 Task: Make in the project CatalystWorks a sprint 'Speed Sprint'. Create in the project CatalystWorks a sprint 'Speed Sprint'. Add in the project CatalystWorks a sprint 'Speed Sprint'
Action: Mouse moved to (193, 61)
Screenshot: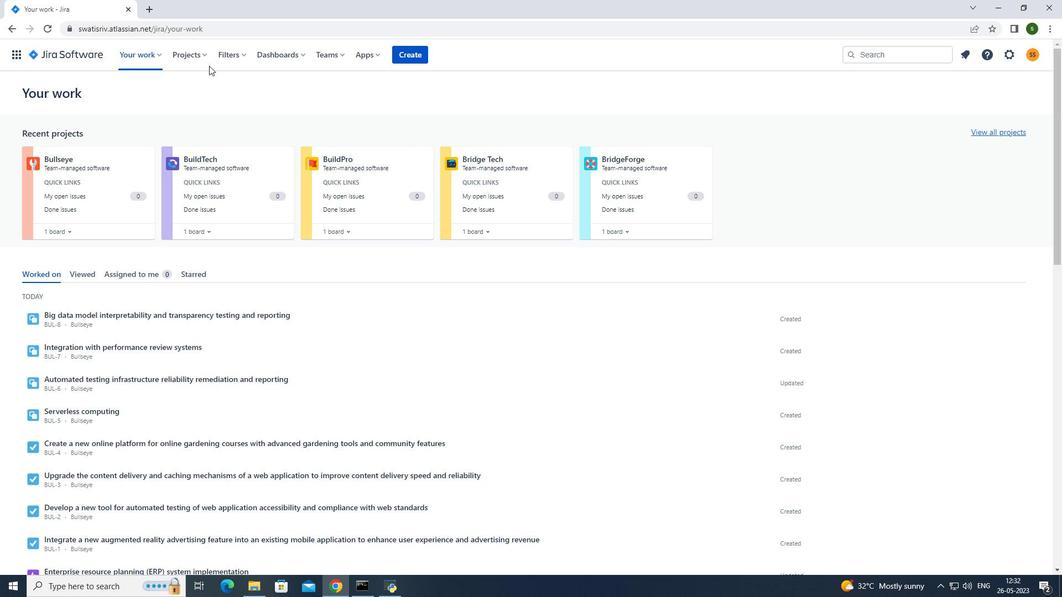 
Action: Mouse pressed left at (193, 61)
Screenshot: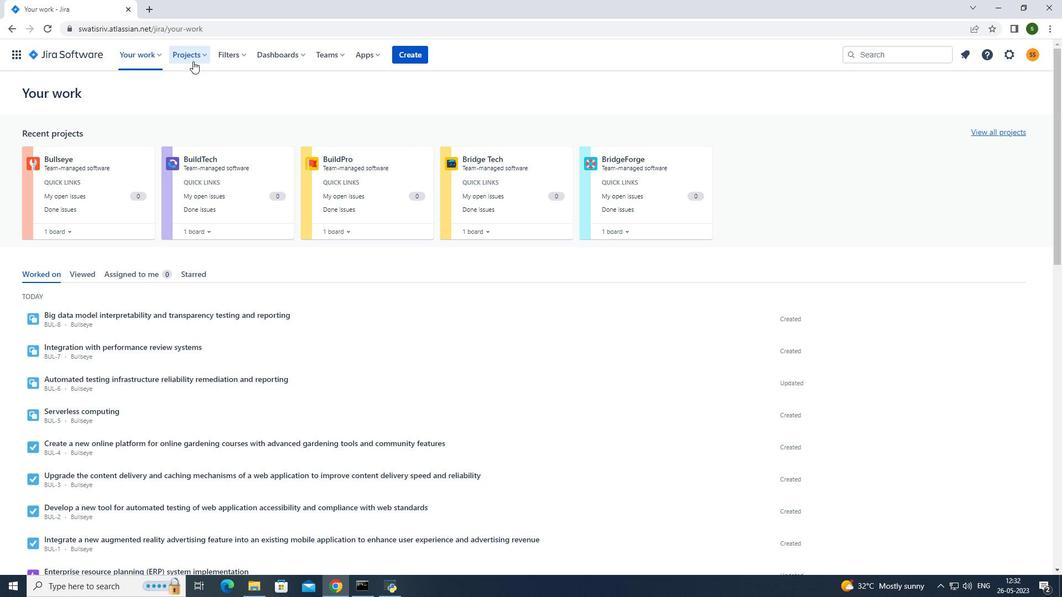 
Action: Mouse moved to (214, 94)
Screenshot: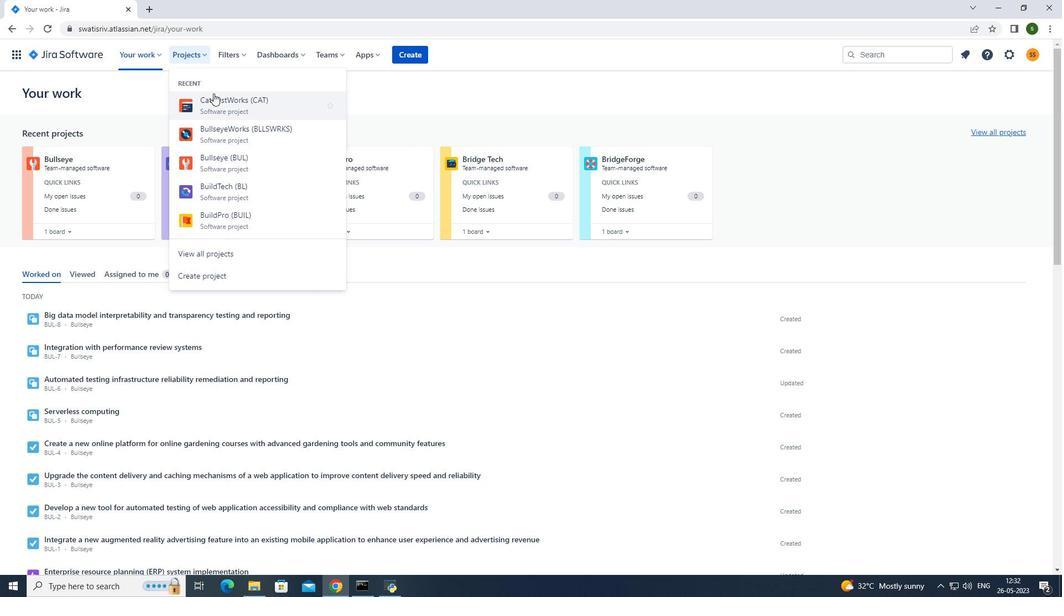 
Action: Mouse pressed left at (214, 94)
Screenshot: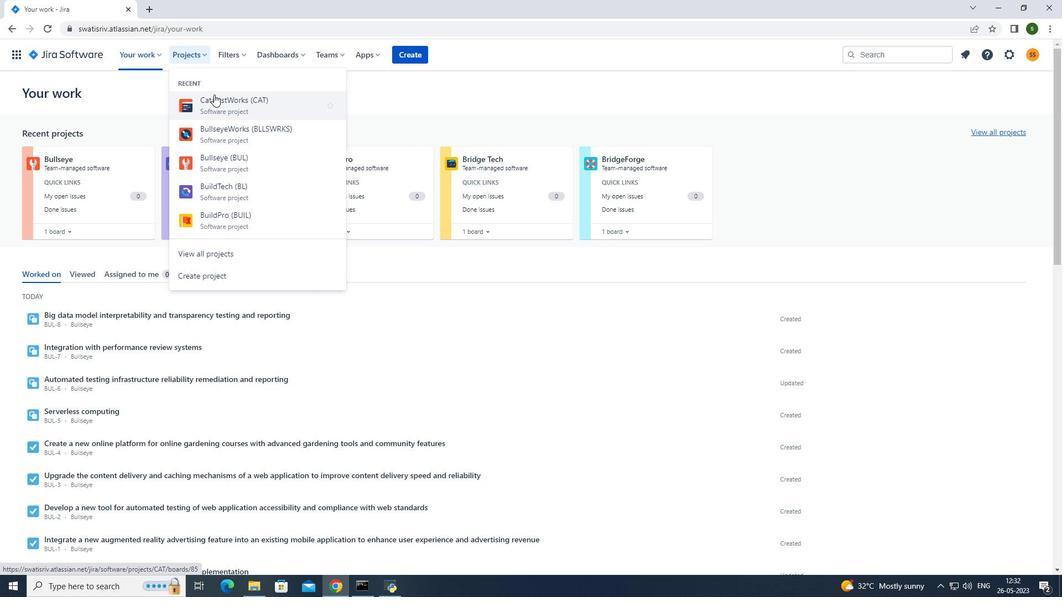 
Action: Mouse moved to (96, 163)
Screenshot: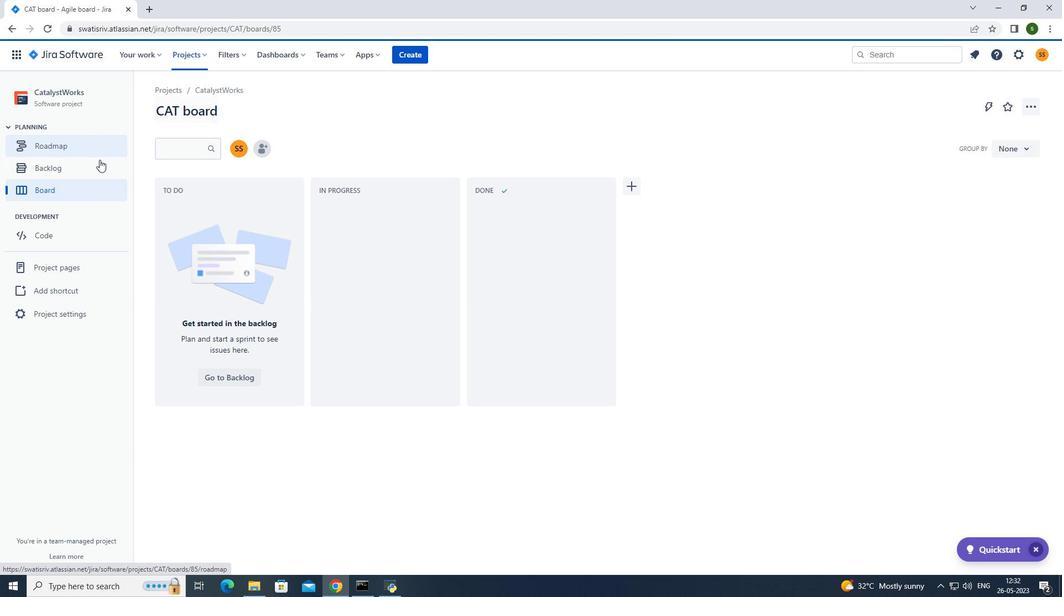 
Action: Mouse pressed left at (96, 163)
Screenshot: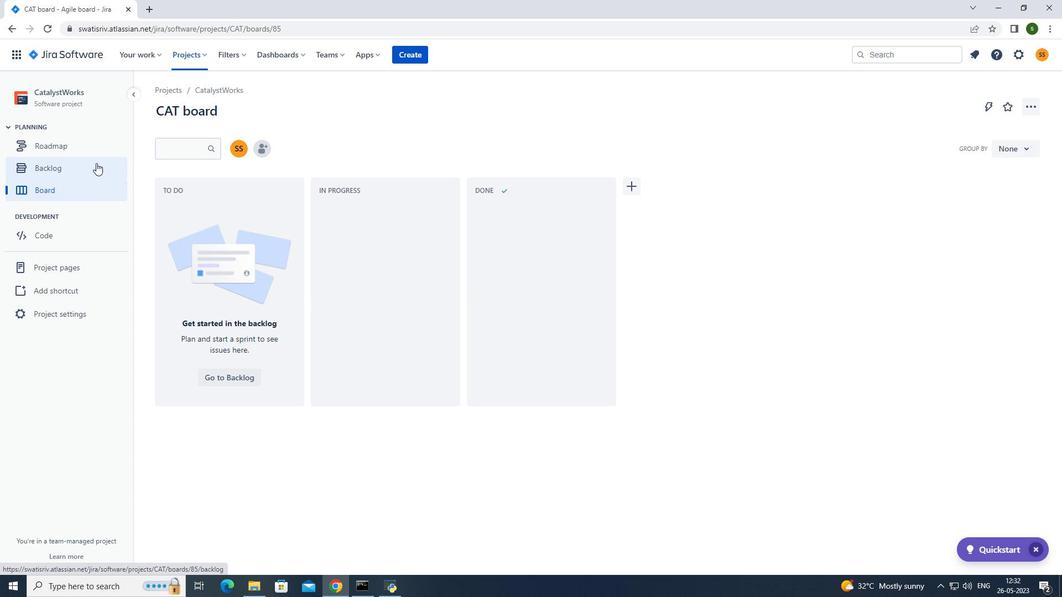 
Action: Mouse moved to (1020, 177)
Screenshot: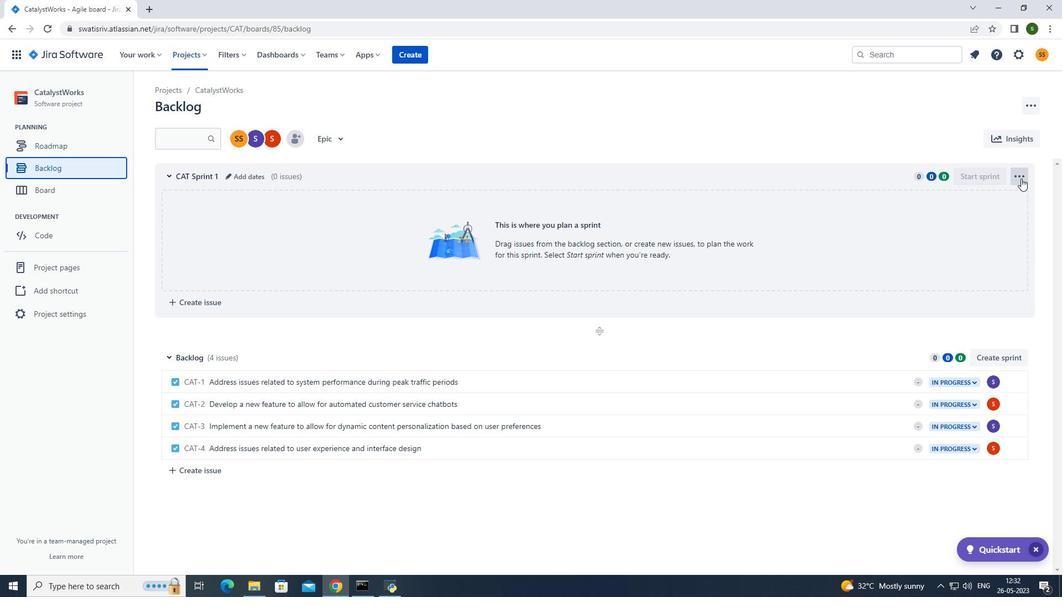 
Action: Mouse pressed left at (1020, 177)
Screenshot: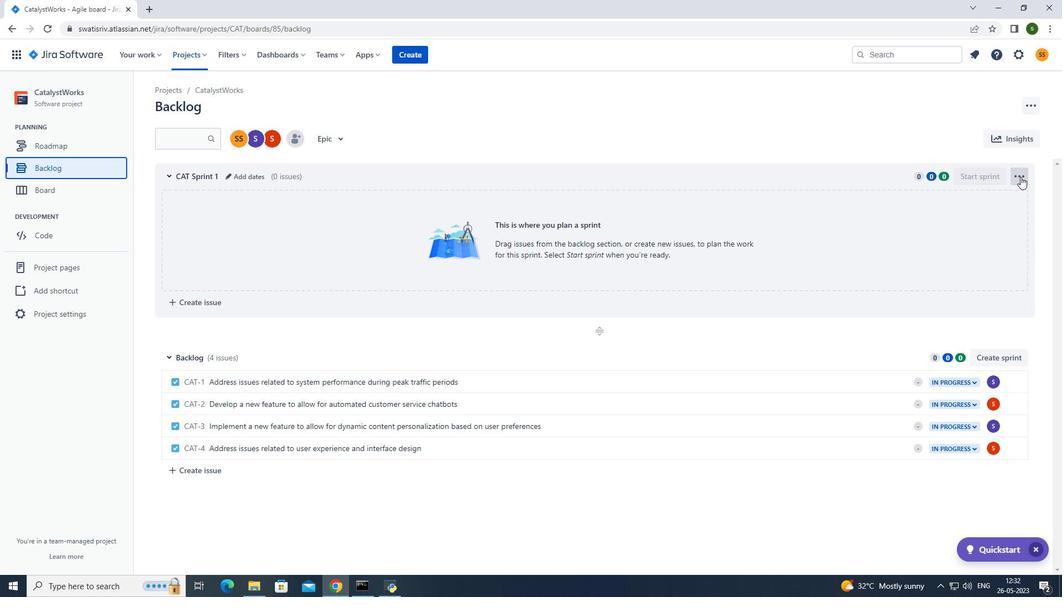 
Action: Mouse moved to (994, 203)
Screenshot: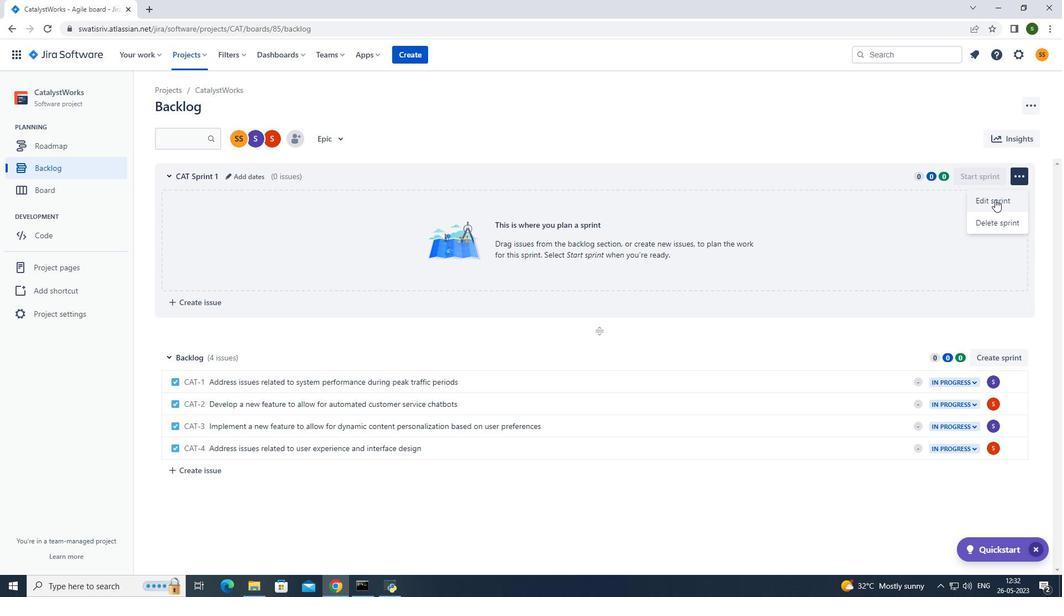 
Action: Mouse pressed left at (994, 203)
Screenshot: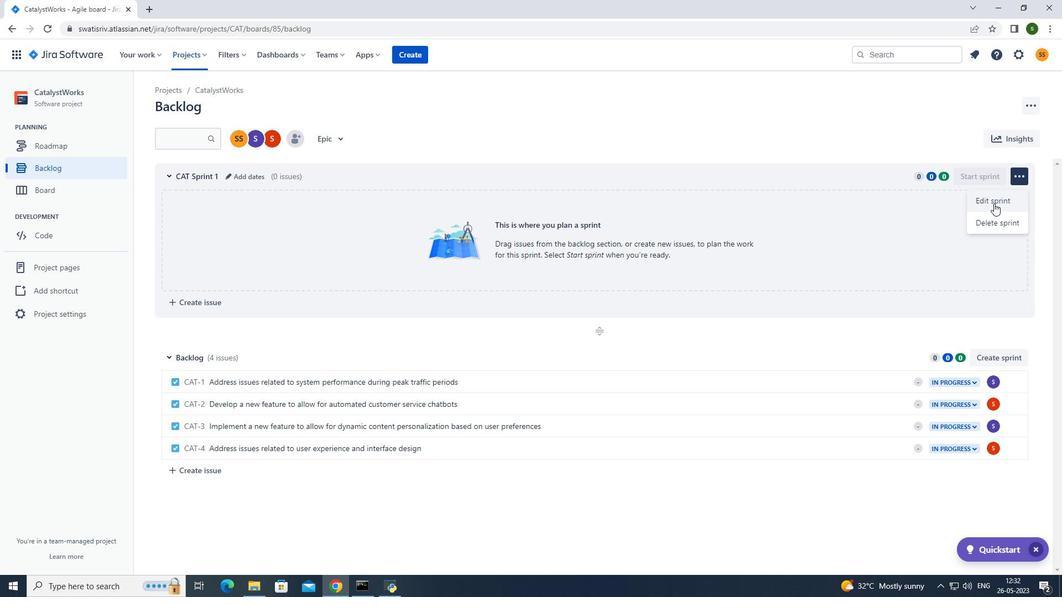 
Action: Mouse moved to (442, 133)
Screenshot: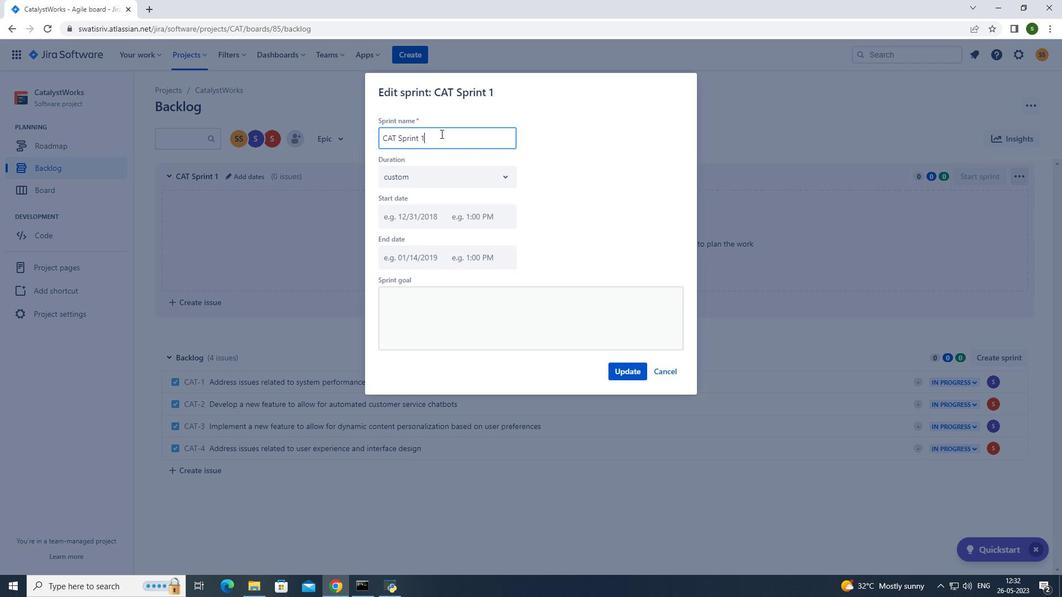 
Action: Key pressed <Key.backspace><Key.backspace><Key.backspace><Key.backspace><Key.backspace><Key.backspace><Key.backspace><Key.backspace><Key.backspace><Key.backspace><Key.backspace><Key.backspace><Key.backspace><Key.caps_lock>S<Key.caps_lock>peed<Key.space><Key.caps_lock>S<Key.caps_lock>print
Screenshot: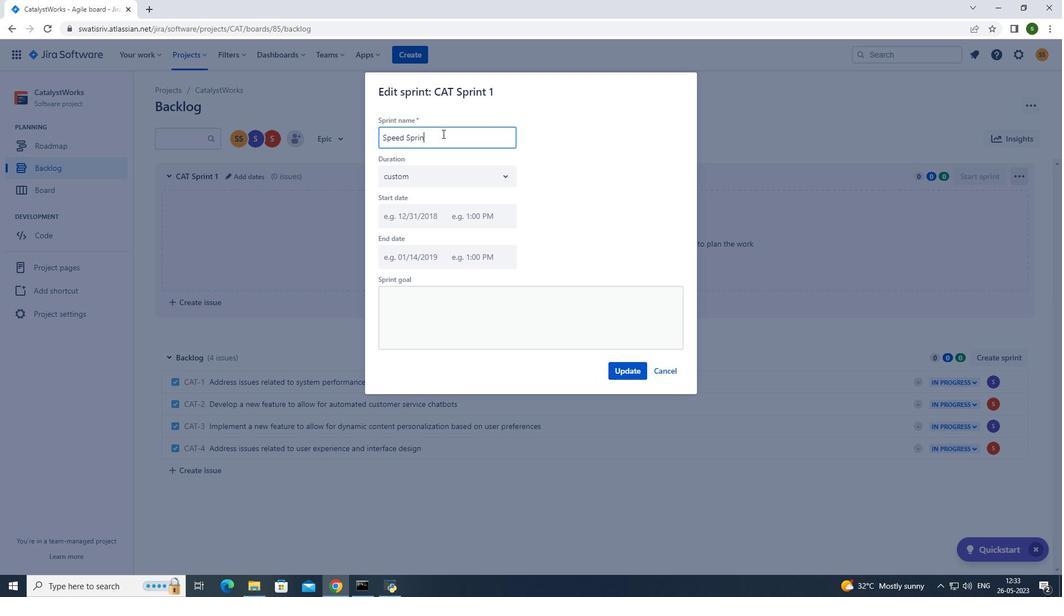 
Action: Mouse moved to (635, 368)
Screenshot: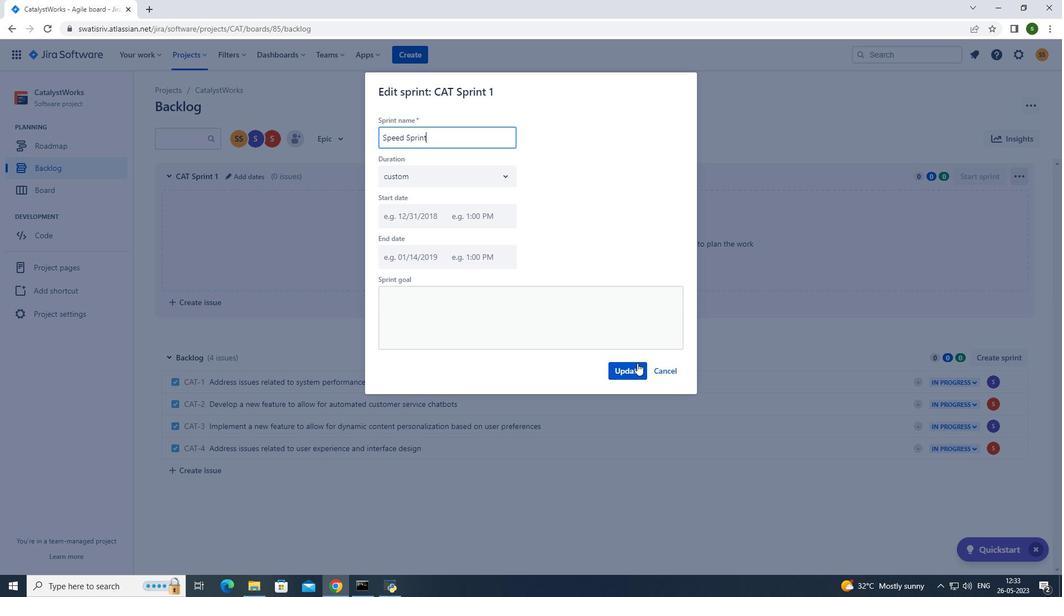 
Action: Mouse pressed left at (635, 368)
Screenshot: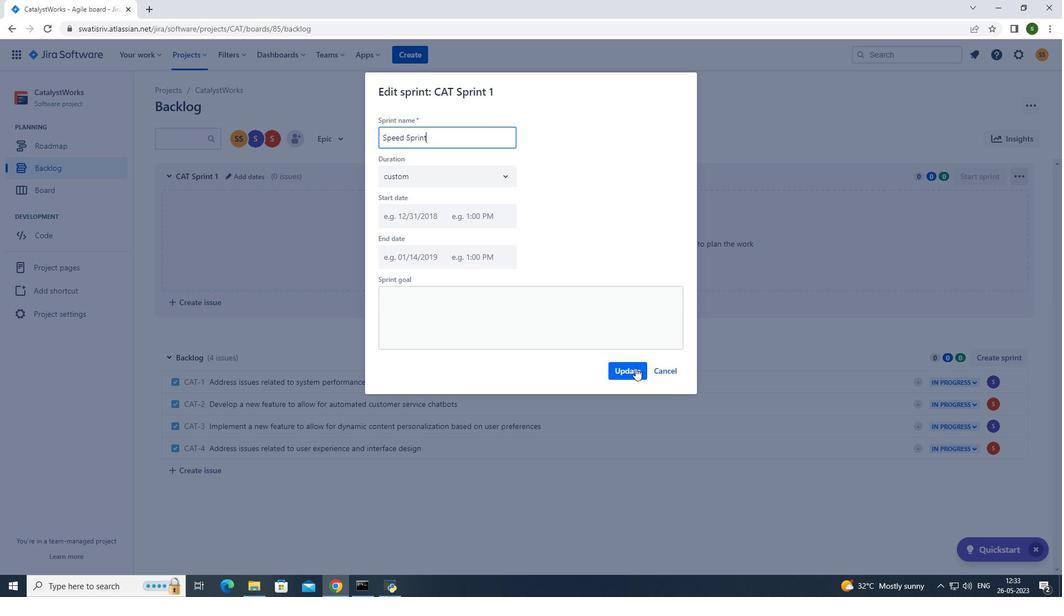 
Action: Mouse moved to (179, 54)
Screenshot: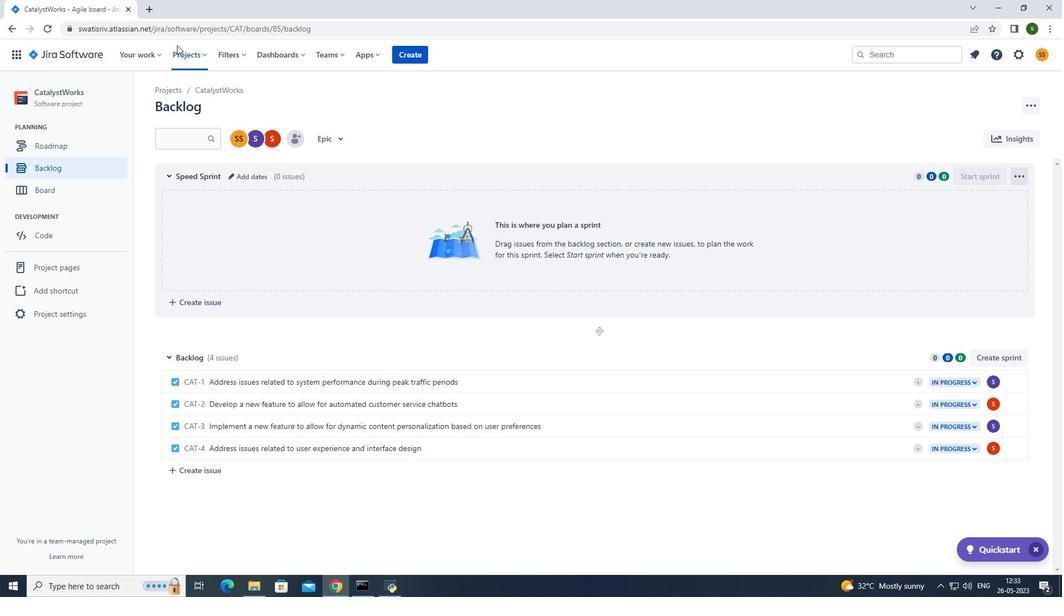 
Action: Mouse pressed left at (179, 54)
Screenshot: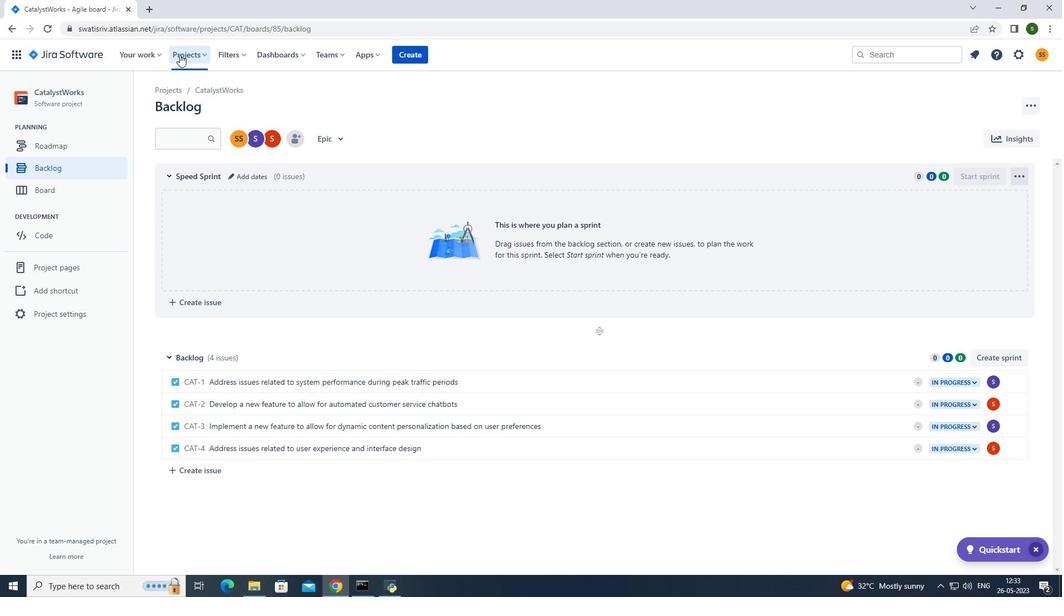 
Action: Mouse moved to (239, 116)
Screenshot: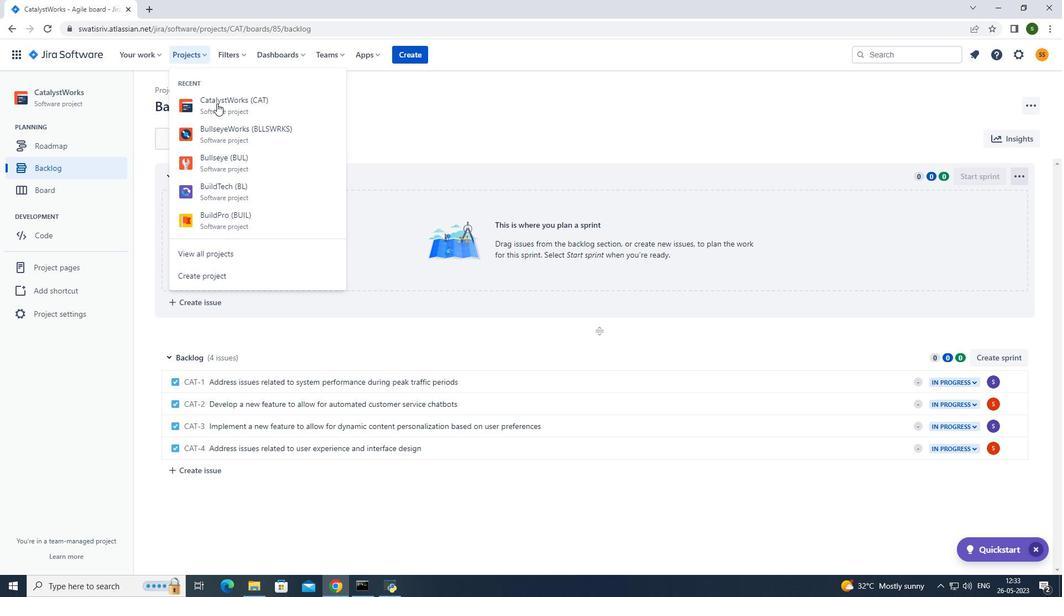 
Action: Mouse pressed left at (239, 116)
Screenshot: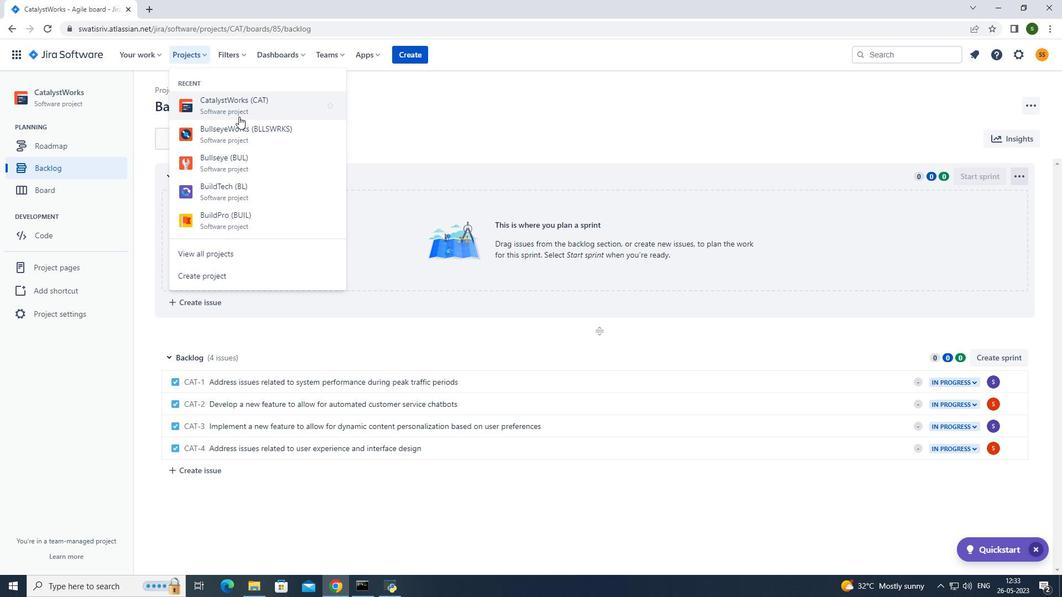 
Action: Mouse moved to (81, 173)
Screenshot: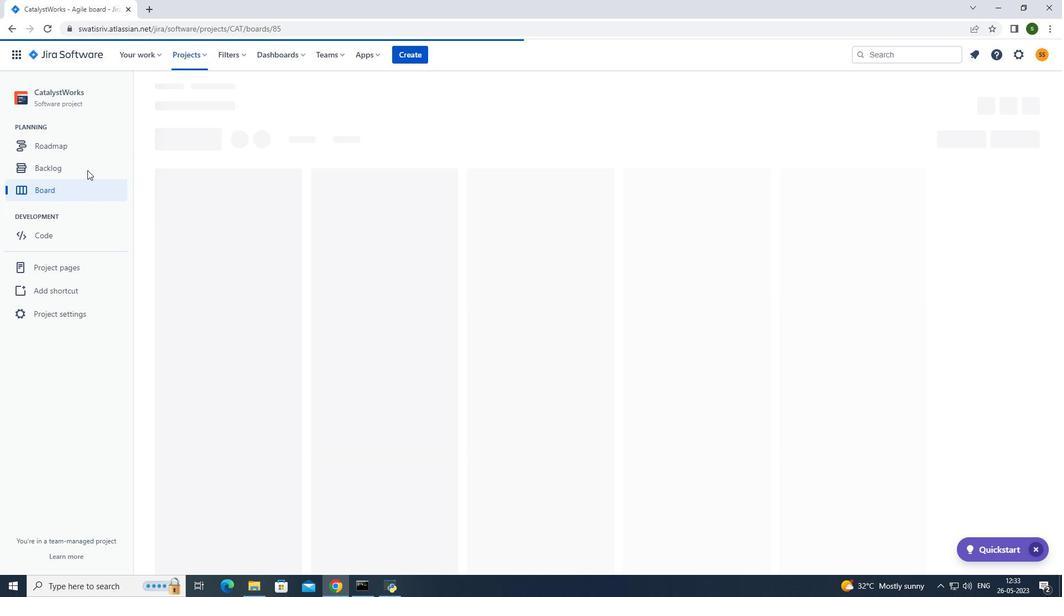 
Action: Mouse pressed left at (81, 173)
Screenshot: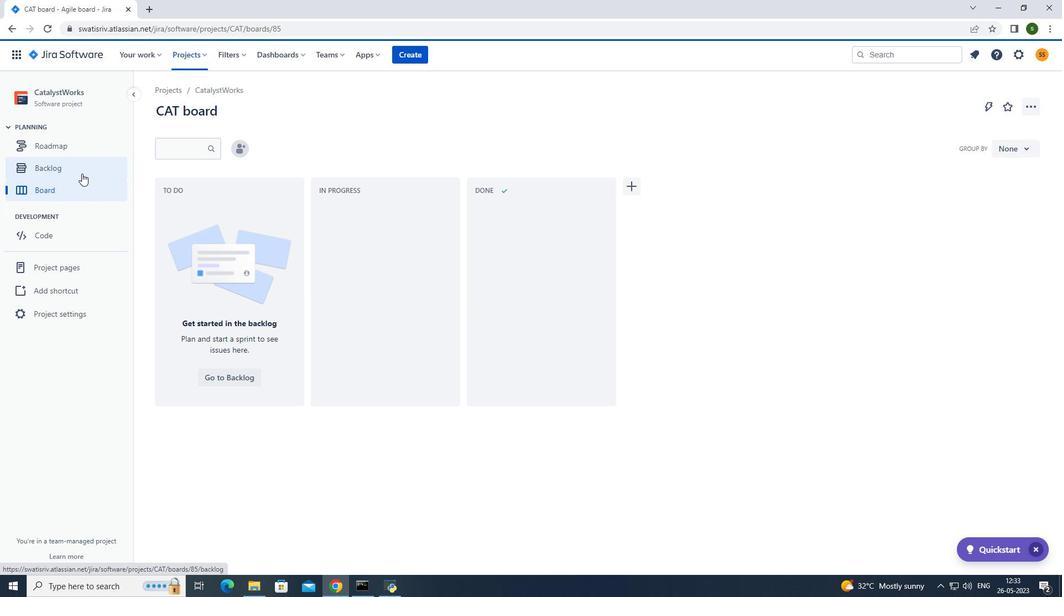 
Action: Mouse moved to (984, 356)
Screenshot: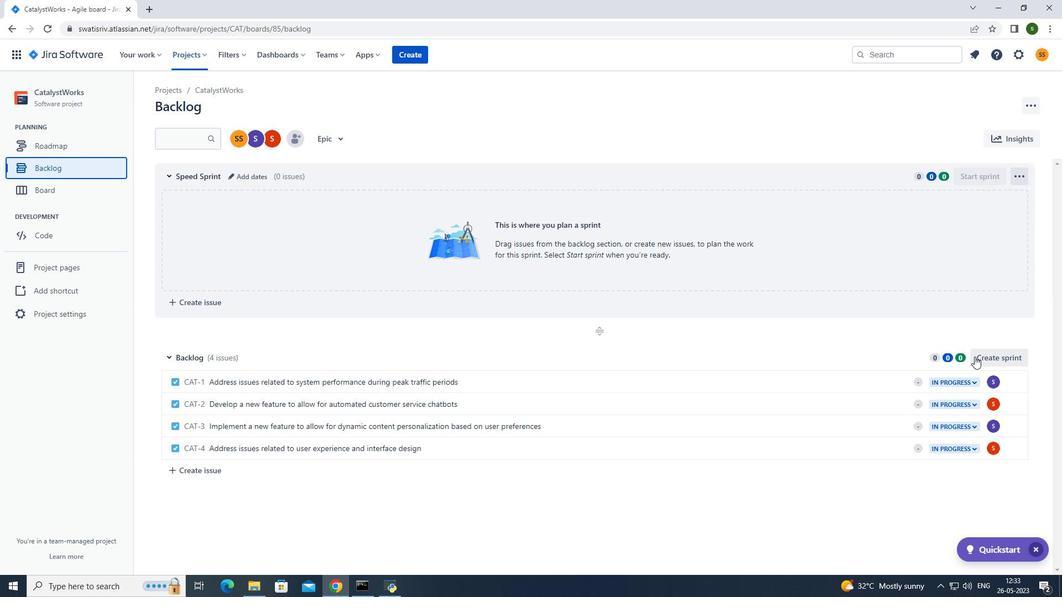 
Action: Mouse pressed left at (984, 356)
Screenshot: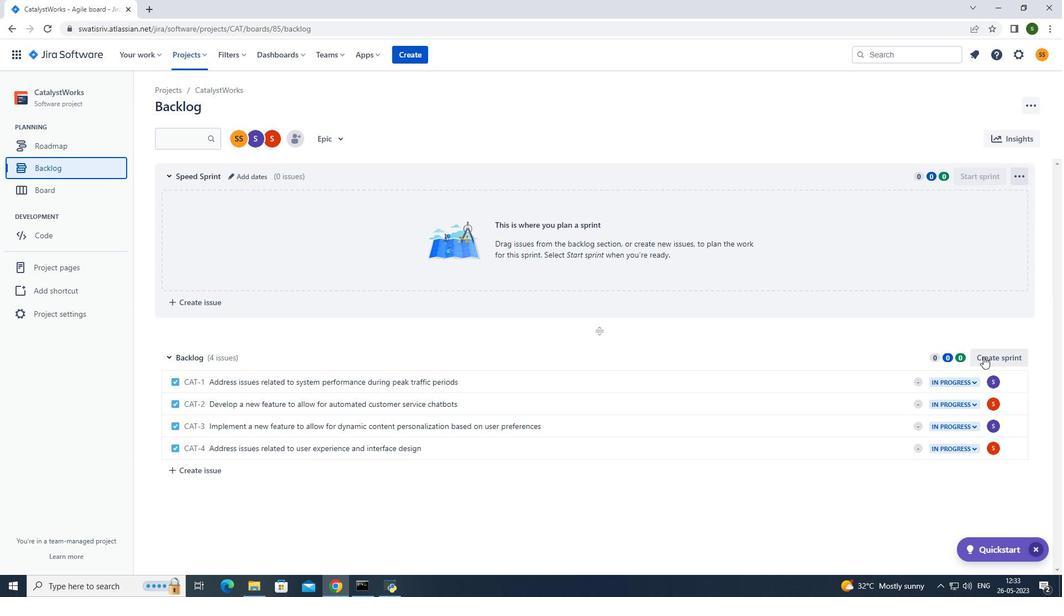 
Action: Mouse moved to (1027, 358)
Screenshot: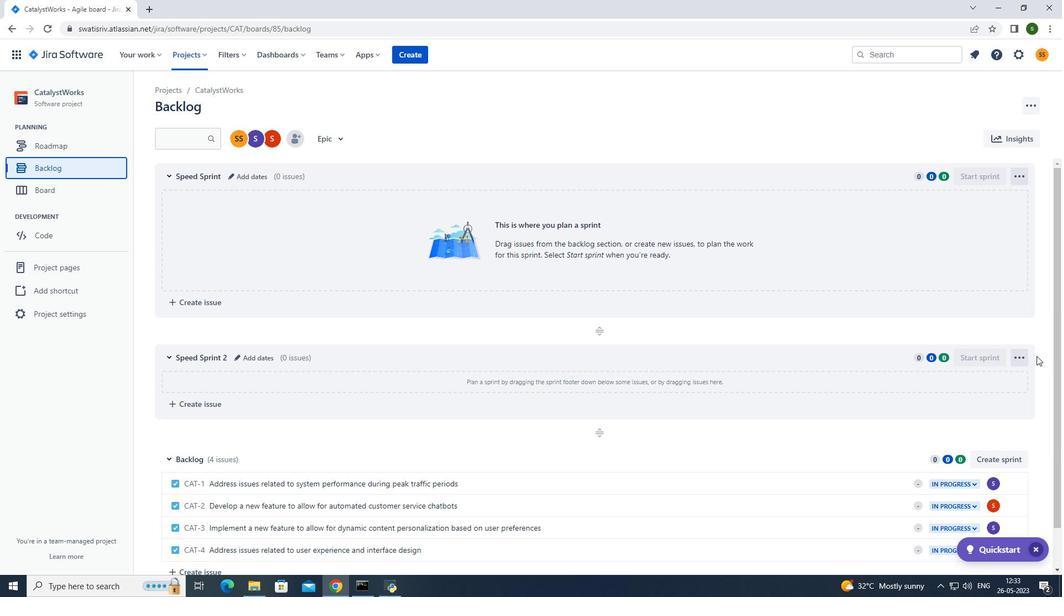 
Action: Mouse pressed left at (1027, 358)
Screenshot: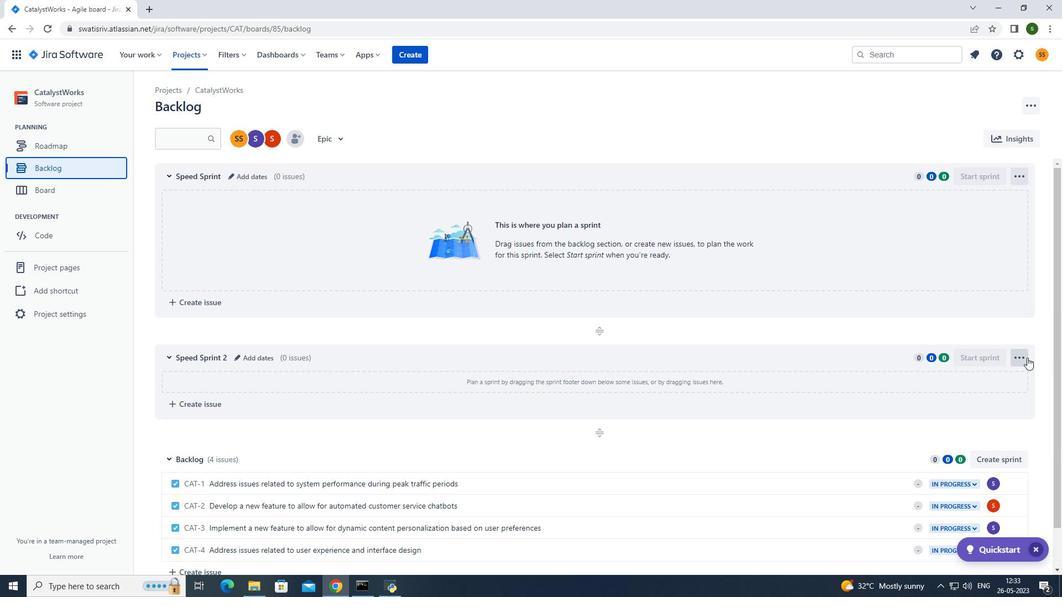 
Action: Mouse moved to (1004, 400)
Screenshot: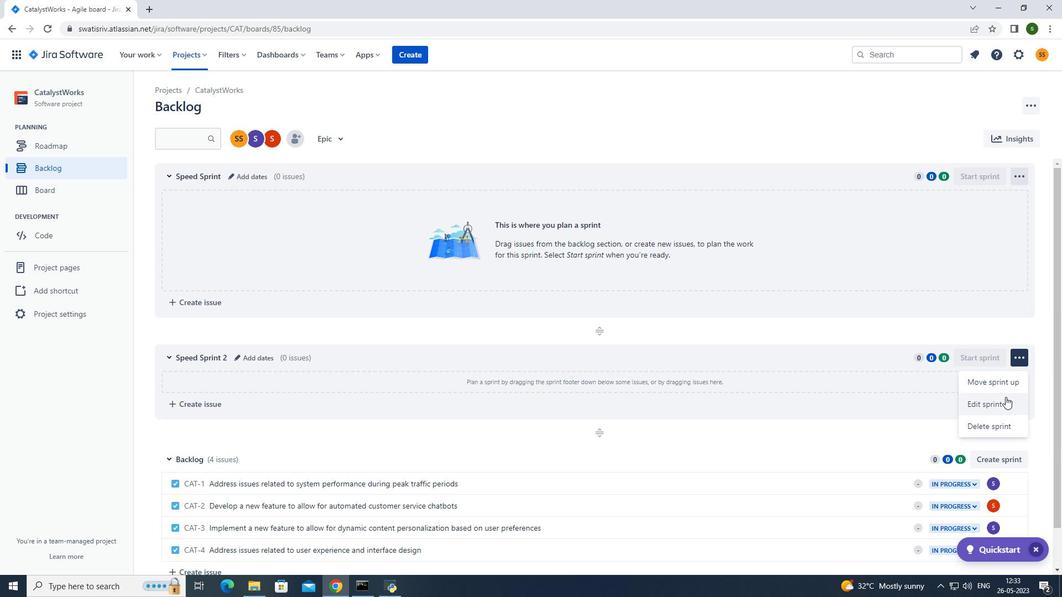 
Action: Mouse pressed left at (1004, 400)
Screenshot: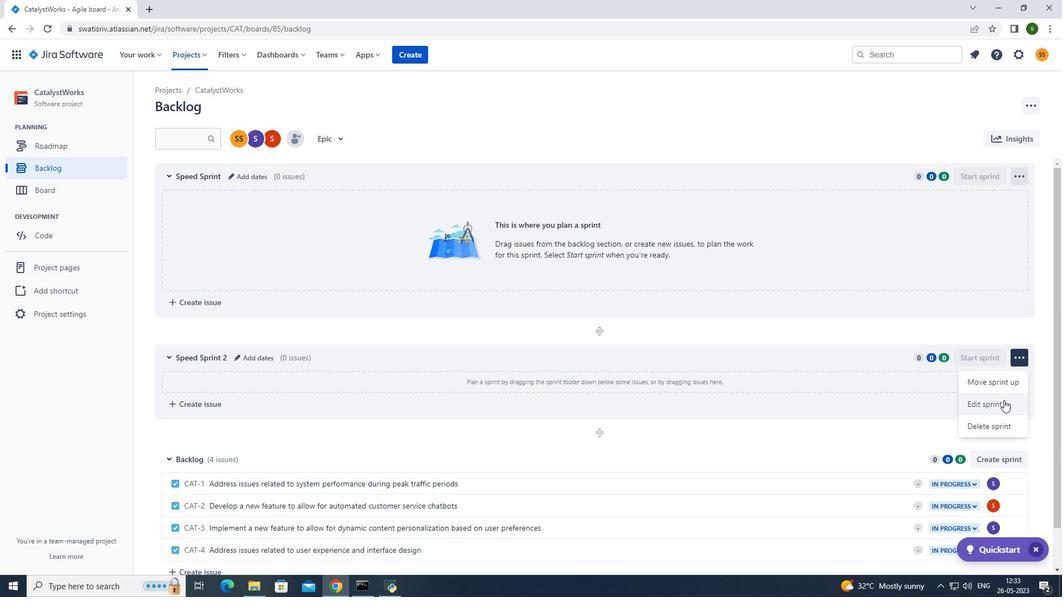 
Action: Mouse moved to (473, 144)
Screenshot: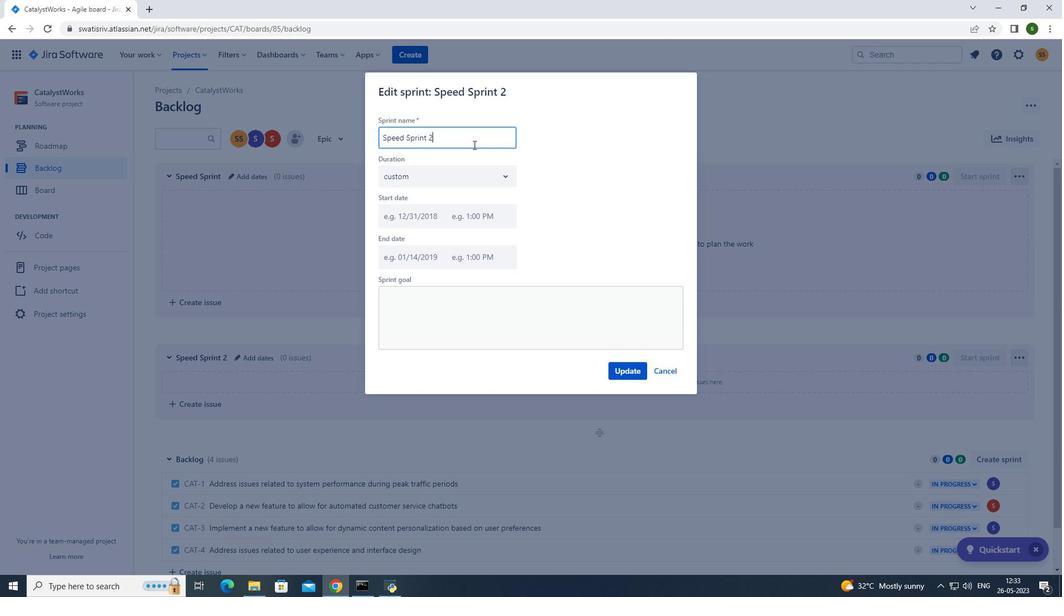 
Action: Key pressed <Key.backspace><Key.backspace><Key.backspace><Key.backspace><Key.backspace><Key.backspace><Key.backspace><Key.backspace><Key.backspace><Key.backspace><Key.backspace><Key.backspace><Key.backspace><Key.backspace><Key.backspace><Key.backspace><Key.caps_lock>S<Key.caps_lock>peed<Key.space><Key.caps_lock>S<Key.caps_lock>print
Screenshot: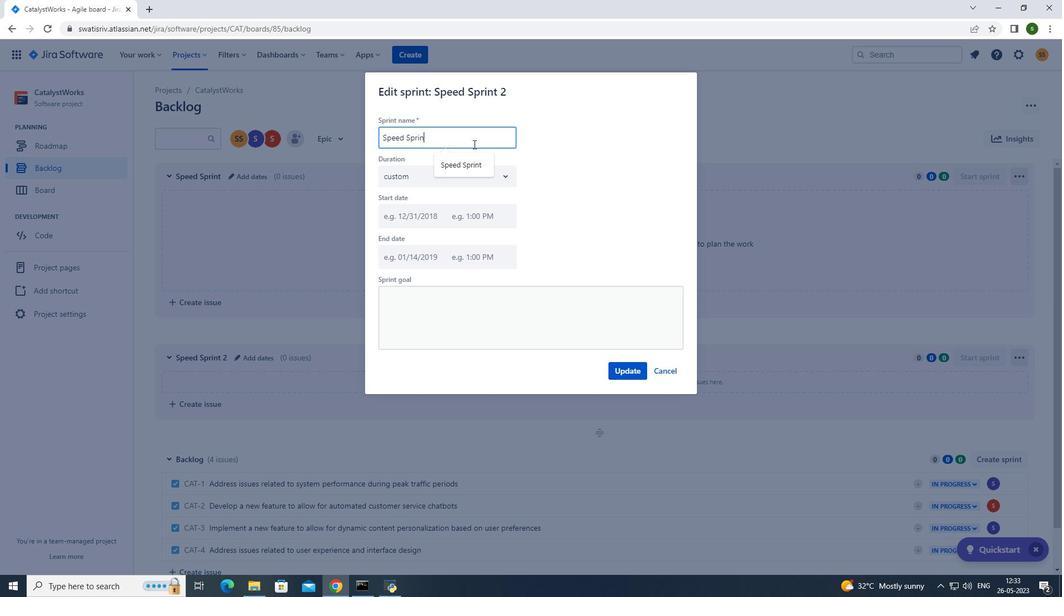 
Action: Mouse moved to (635, 377)
Screenshot: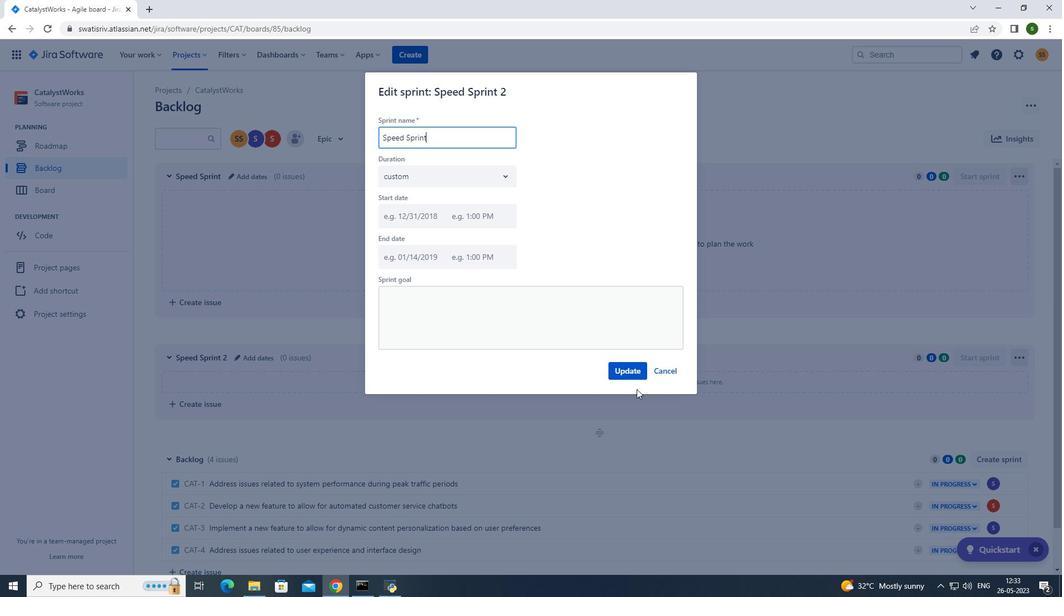 
Action: Mouse pressed left at (635, 377)
Screenshot: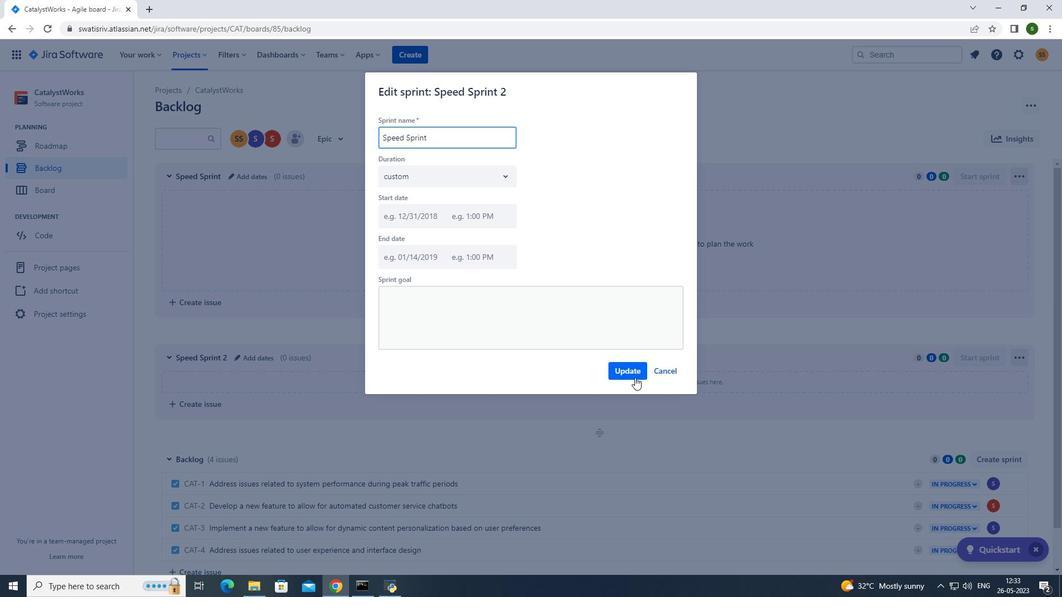 
Action: Mouse moved to (202, 55)
Screenshot: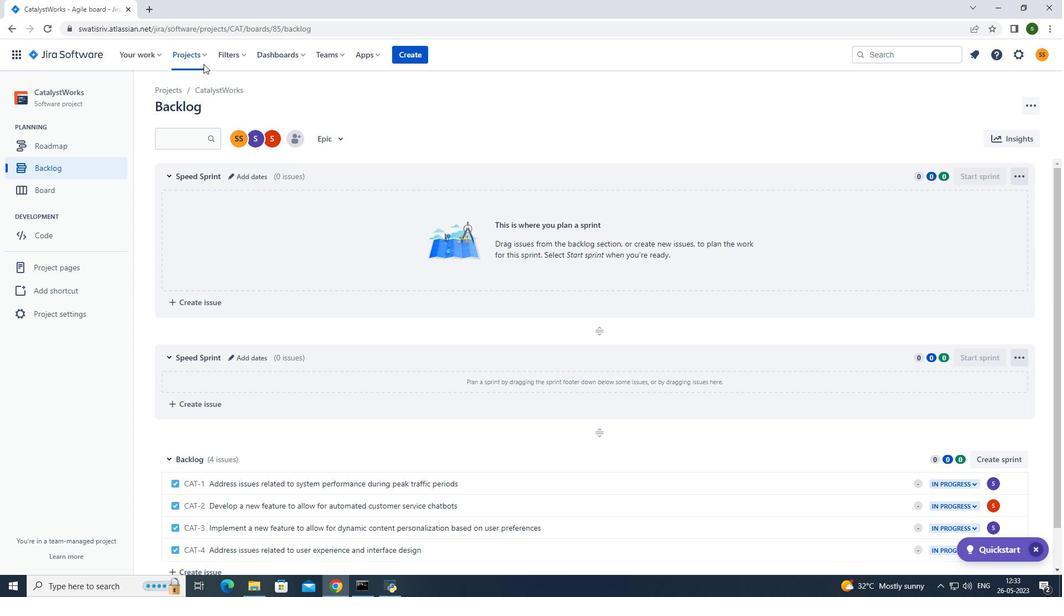 
Action: Mouse pressed left at (202, 55)
Screenshot: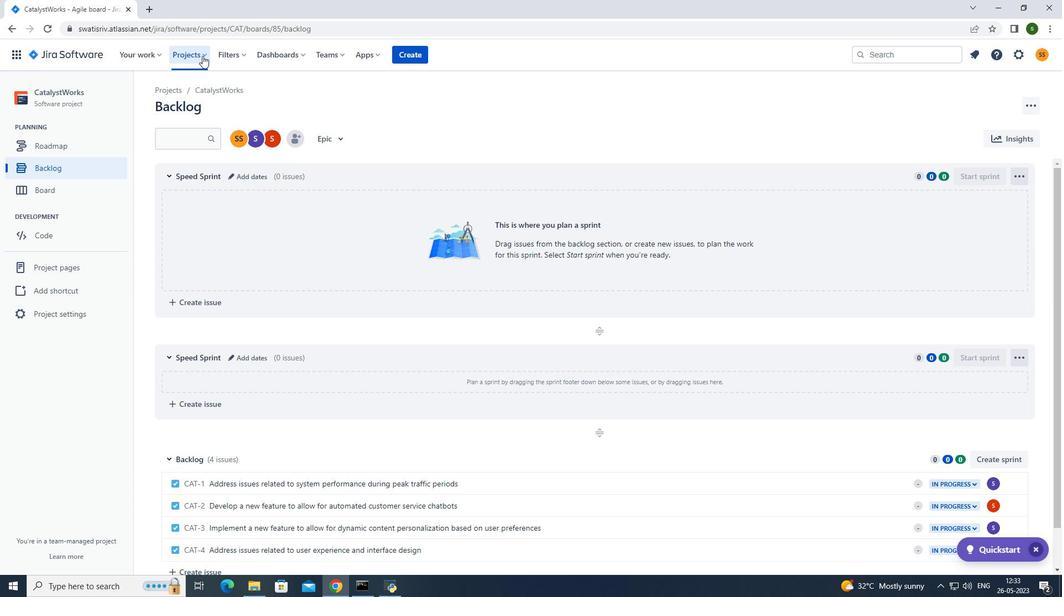 
Action: Mouse moved to (213, 103)
Screenshot: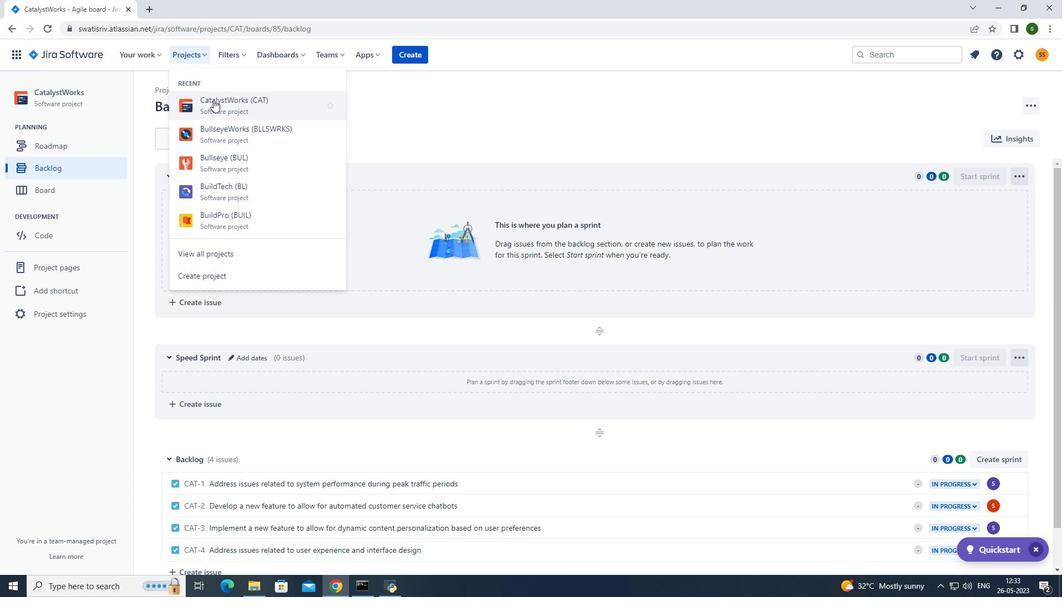 
Action: Mouse pressed left at (213, 103)
Screenshot: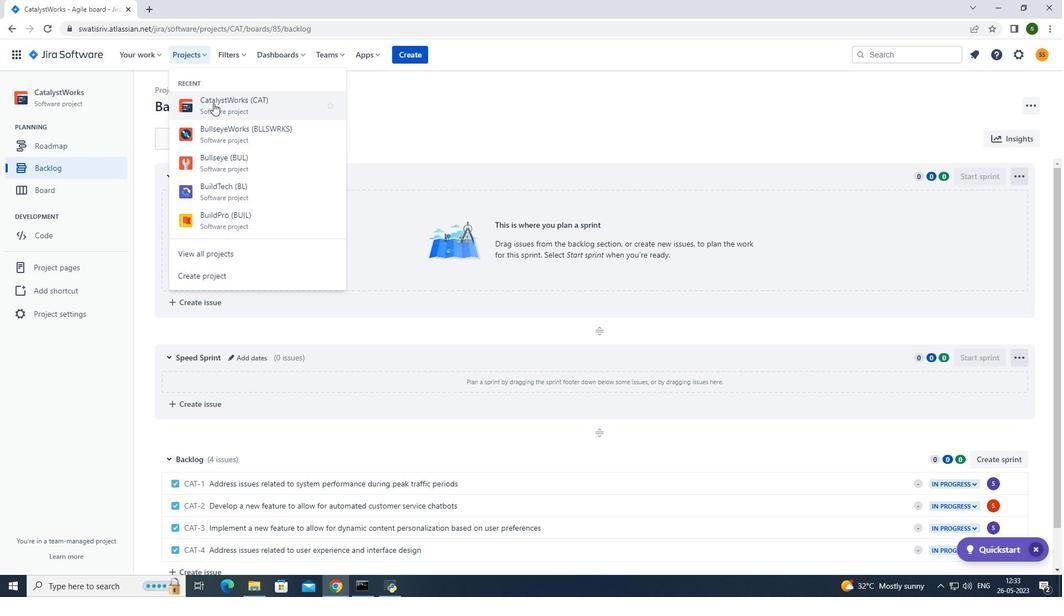 
Action: Mouse moved to (87, 168)
Screenshot: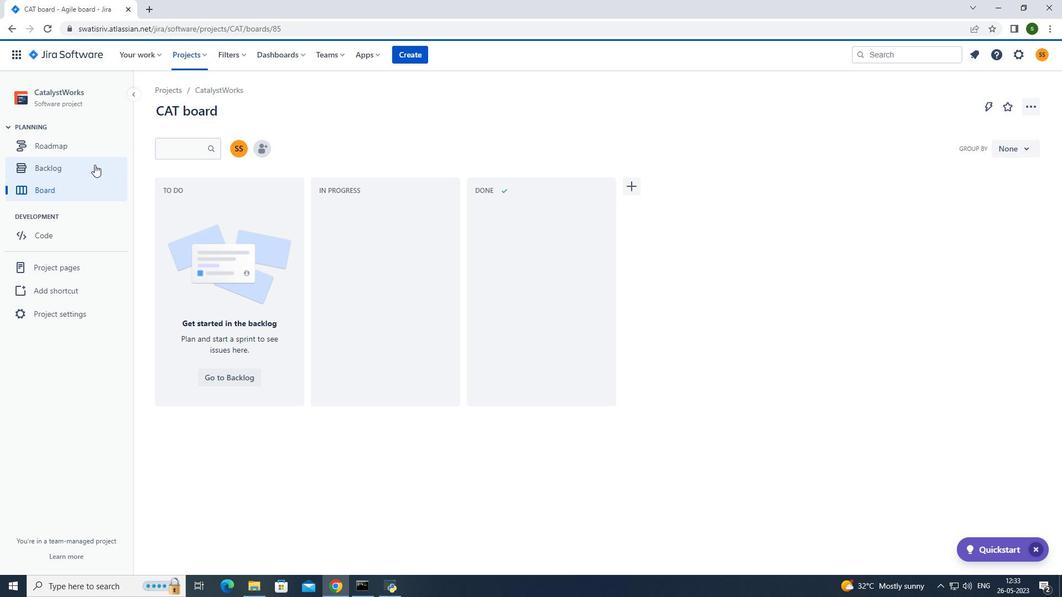 
Action: Mouse pressed left at (87, 168)
Screenshot: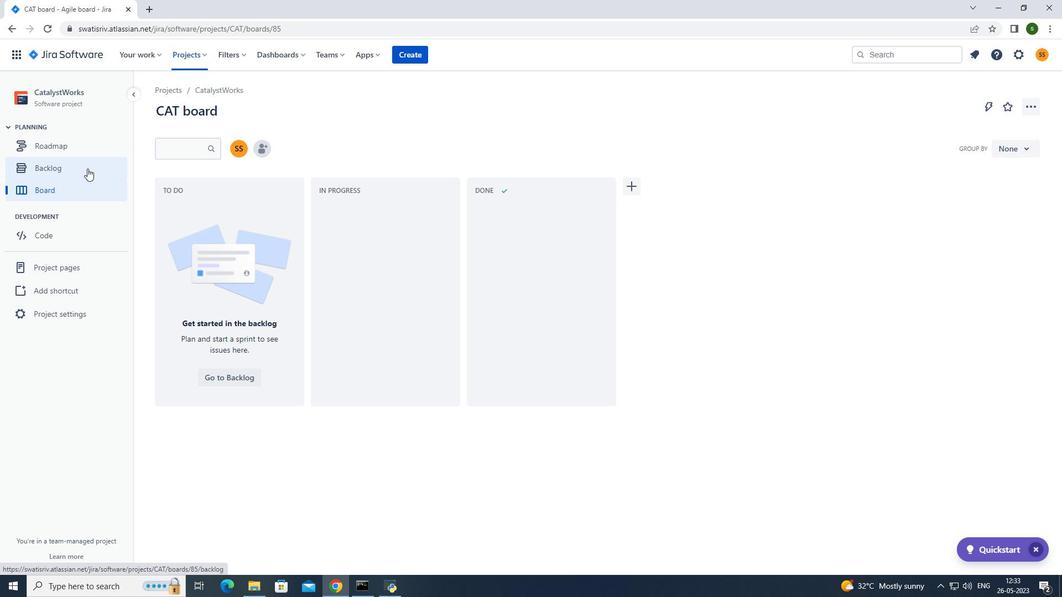 
Action: Mouse moved to (1011, 463)
Screenshot: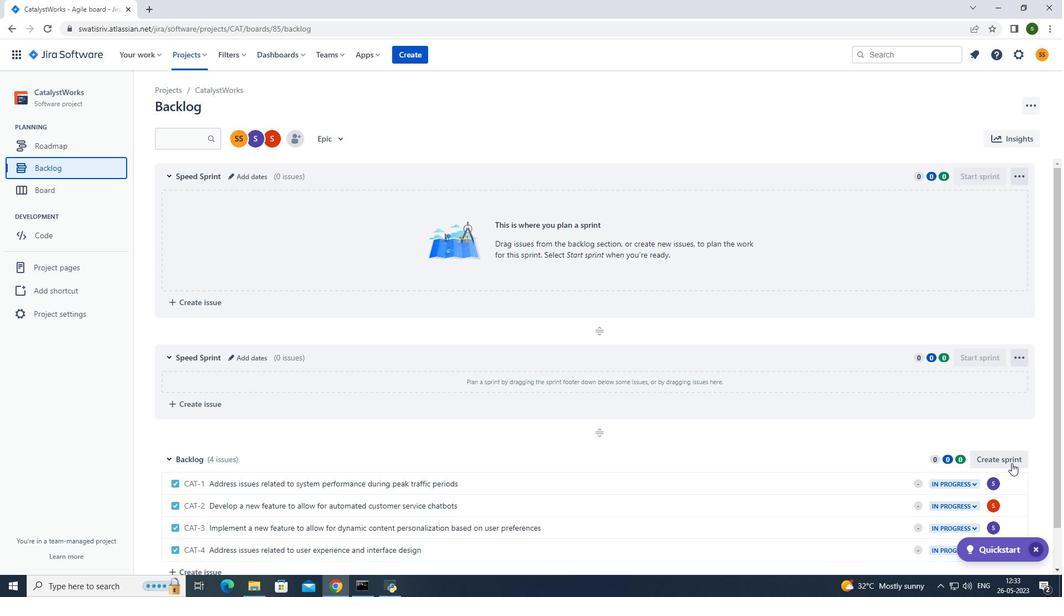 
Action: Mouse pressed left at (1011, 463)
Screenshot: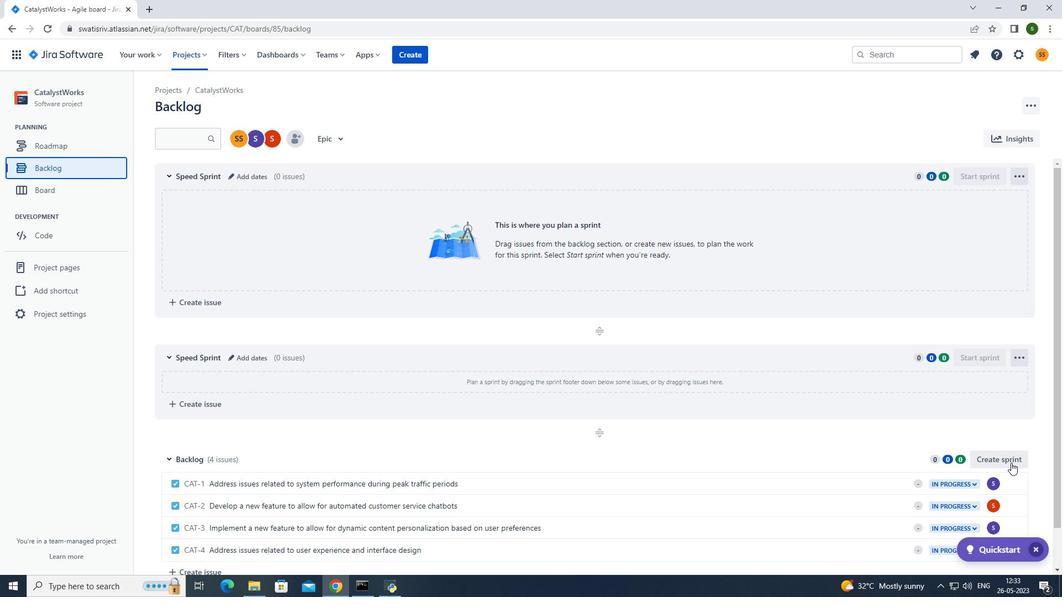 
Action: Mouse moved to (1023, 459)
Screenshot: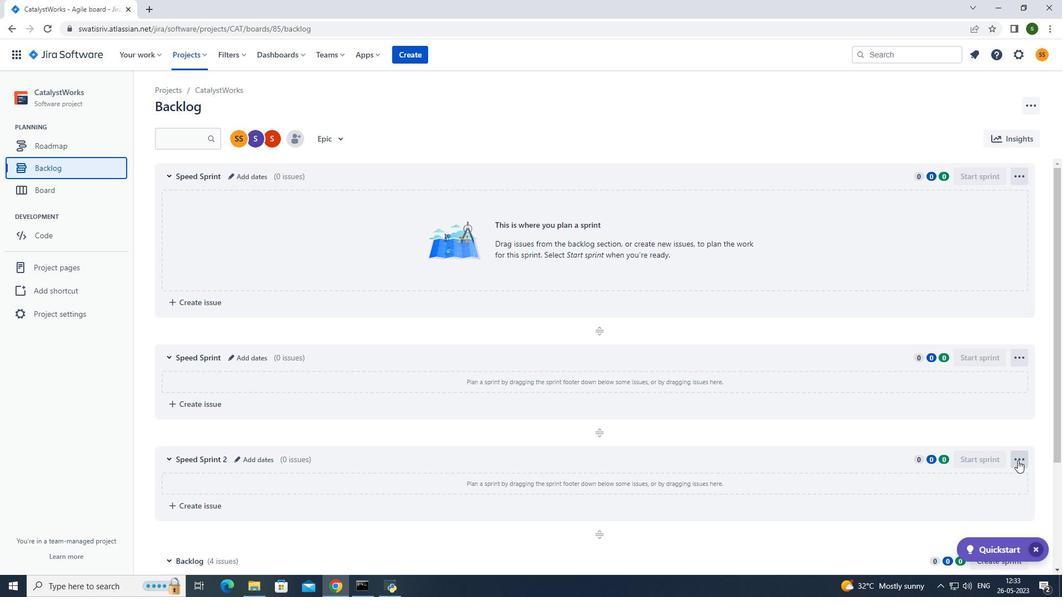 
Action: Mouse pressed left at (1023, 459)
Screenshot: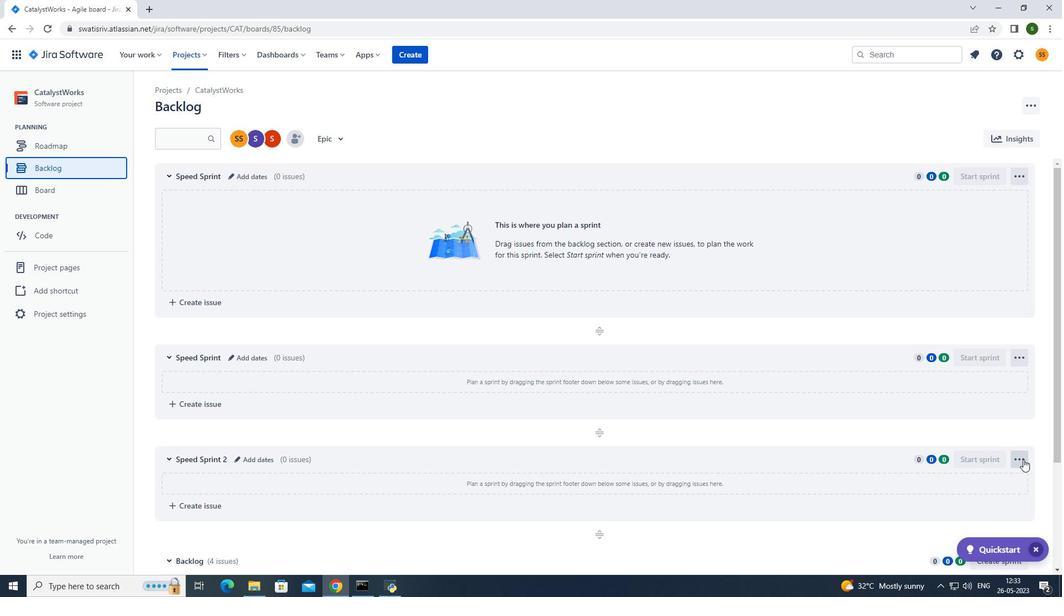 
Action: Mouse moved to (1000, 502)
Screenshot: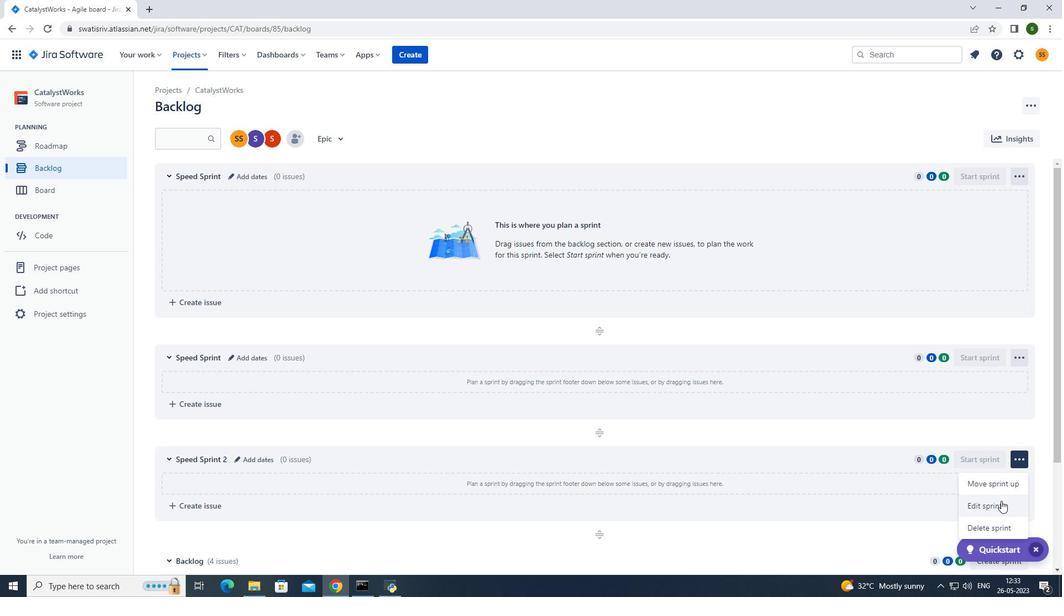 
Action: Mouse pressed left at (1000, 502)
Screenshot: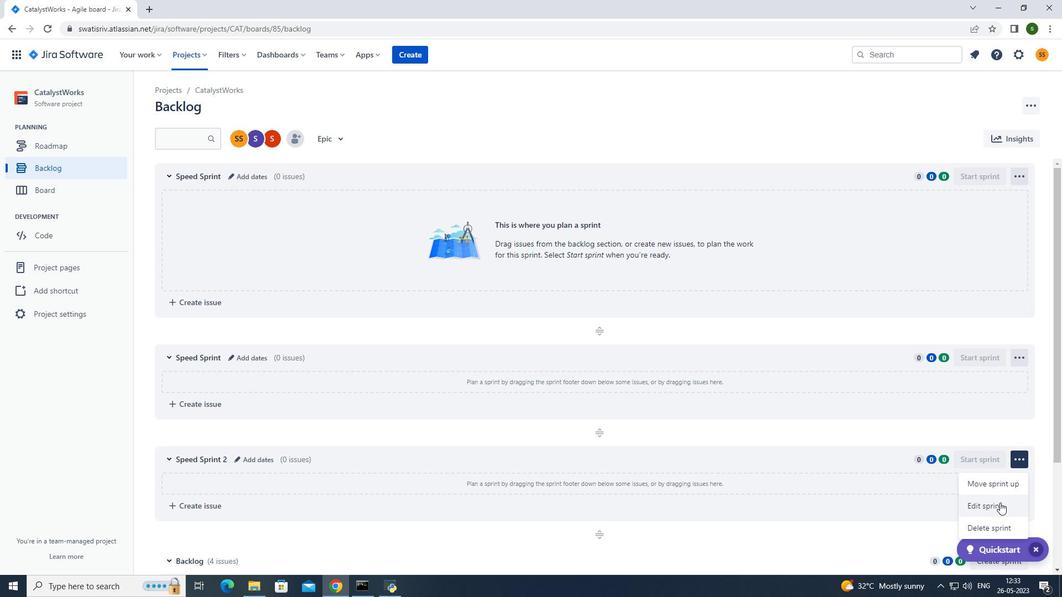 
Action: Mouse moved to (483, 138)
Screenshot: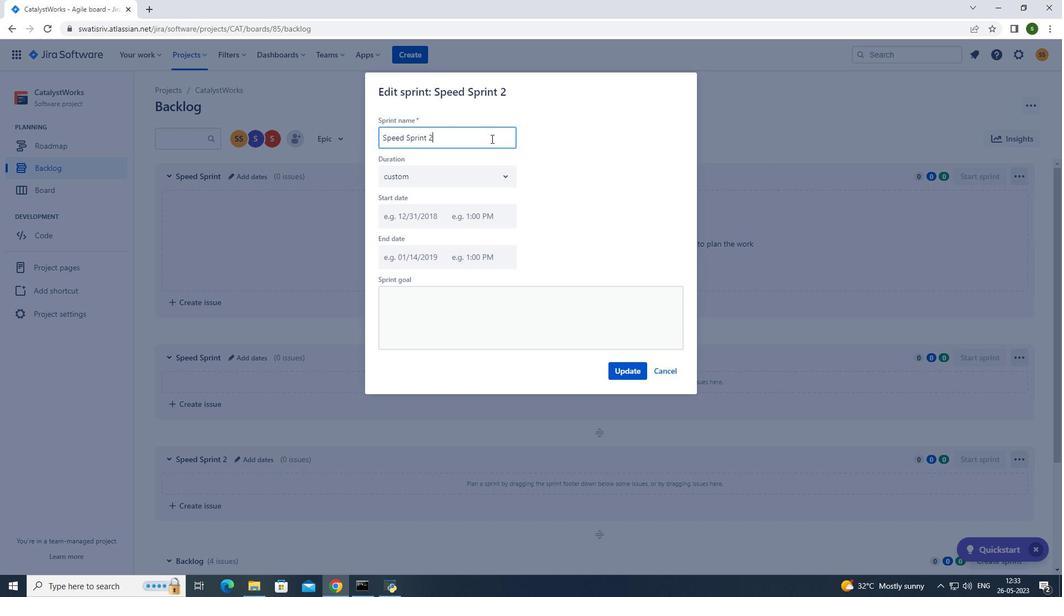 
Action: Mouse pressed left at (483, 138)
Screenshot: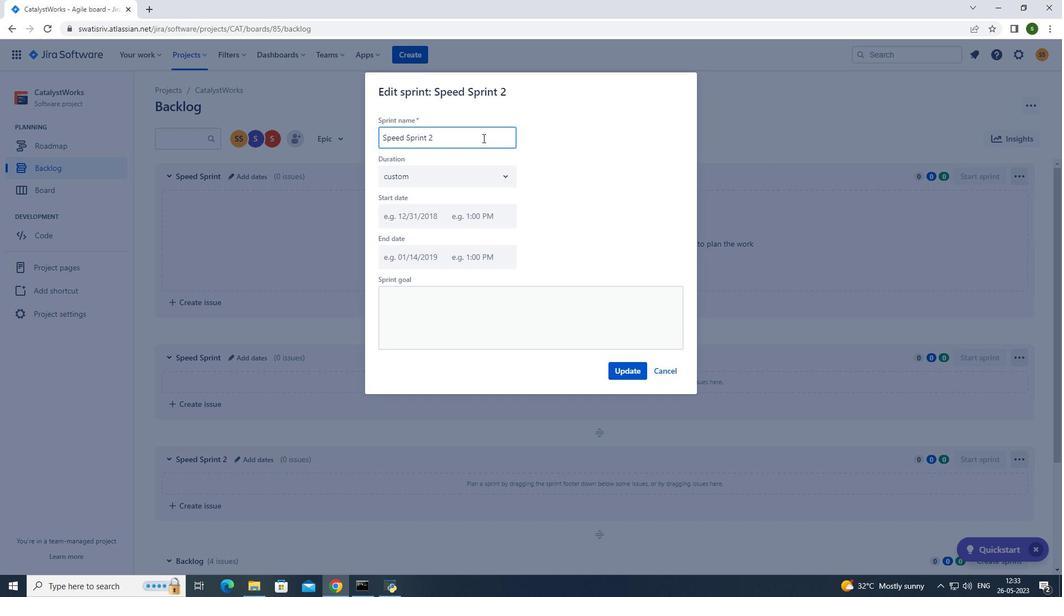 
Action: Mouse moved to (490, 139)
Screenshot: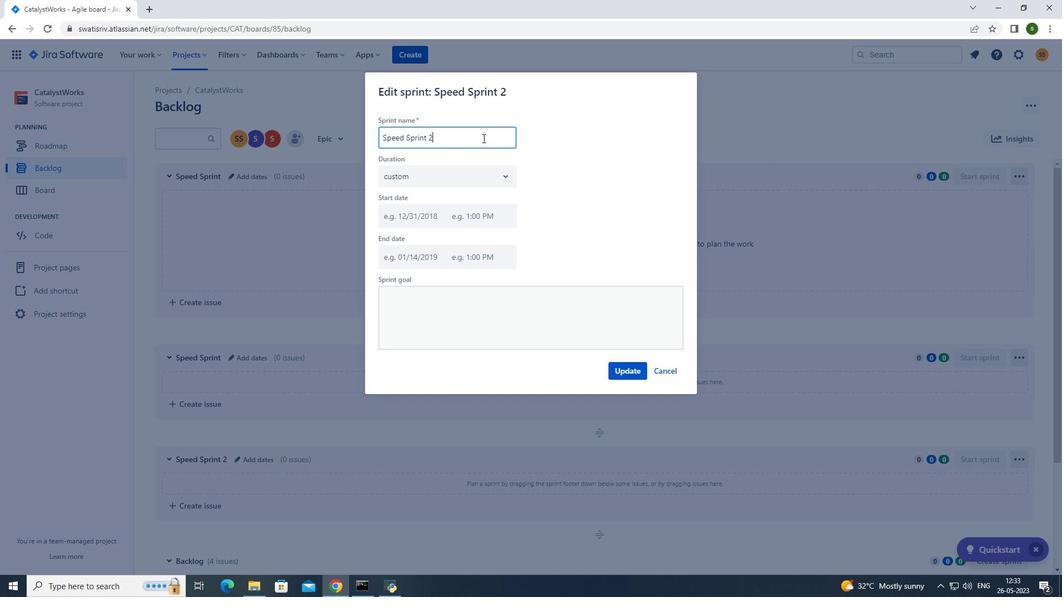 
Action: Key pressed <Key.backspace><Key.backspace><Key.backspace><Key.backspace><Key.backspace><Key.backspace><Key.backspace><Key.backspace><Key.backspace><Key.backspace><Key.backspace><Key.backspace><Key.backspace><Key.backspace><Key.backspace><Key.backspace><Key.backspace><Key.backspace><Key.backspace><Key.backspace><Key.caps_lock>S<Key.caps_lock>peed<Key.space><Key.caps_lock>S<Key.caps_lock>print
Screenshot: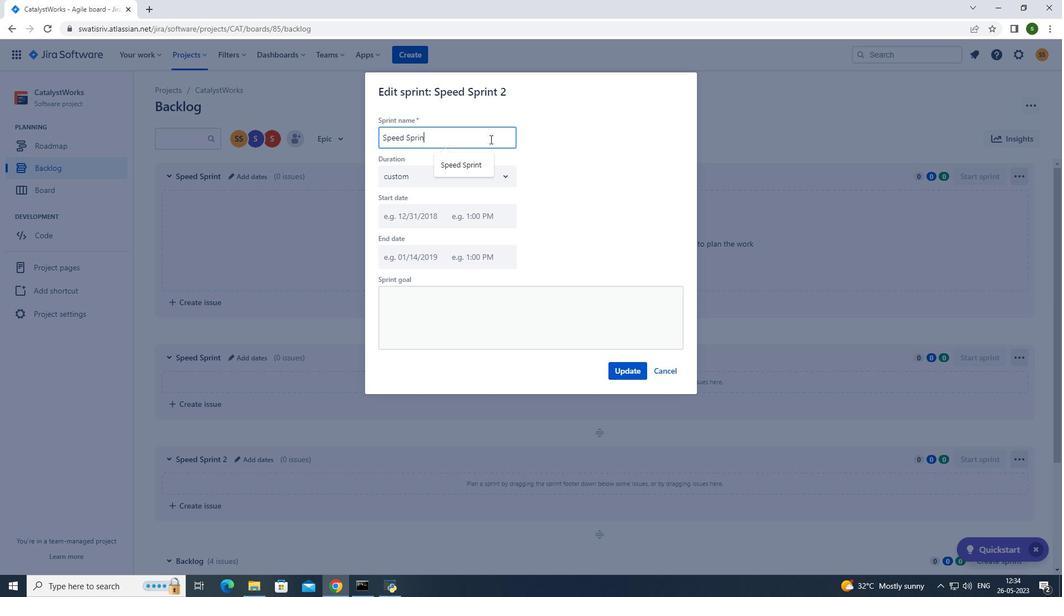 
Action: Mouse moved to (630, 369)
Screenshot: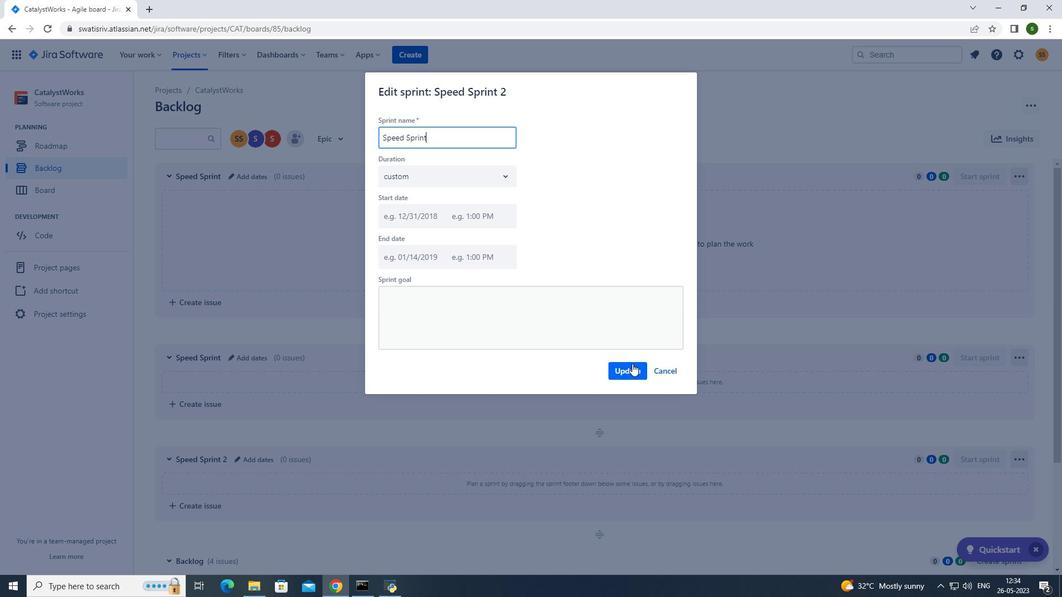 
Action: Mouse pressed left at (630, 369)
Screenshot: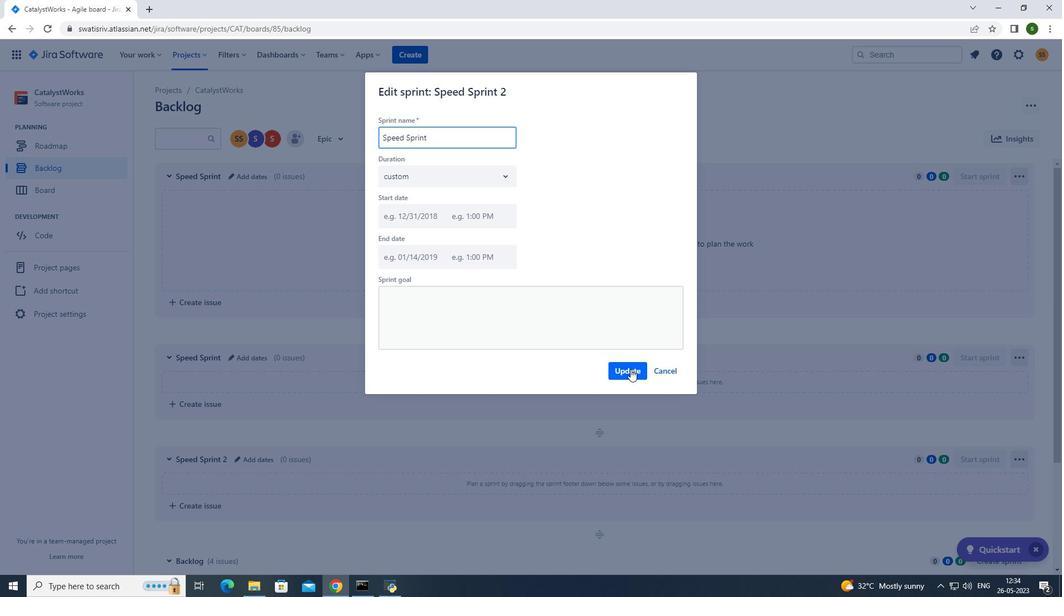 
Action: Mouse moved to (645, 122)
Screenshot: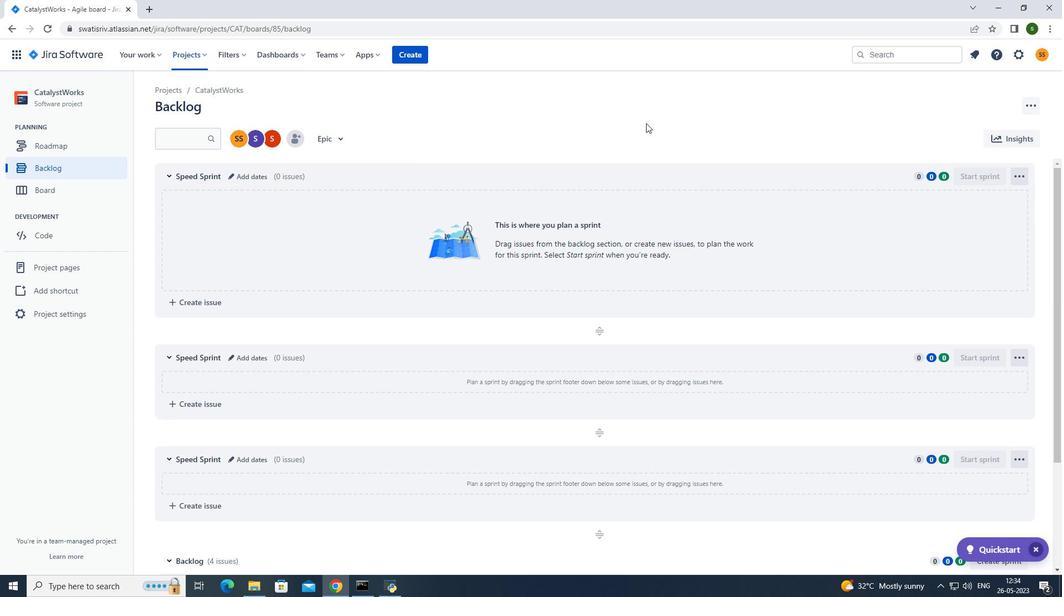 
